 Task: Create a due date automation trigger when advanced on, on the tuesday of the week before a card is due add fields with custom field "Resume" set to a date between 1 and 7 days ago at 11:00 AM.
Action: Mouse moved to (997, 84)
Screenshot: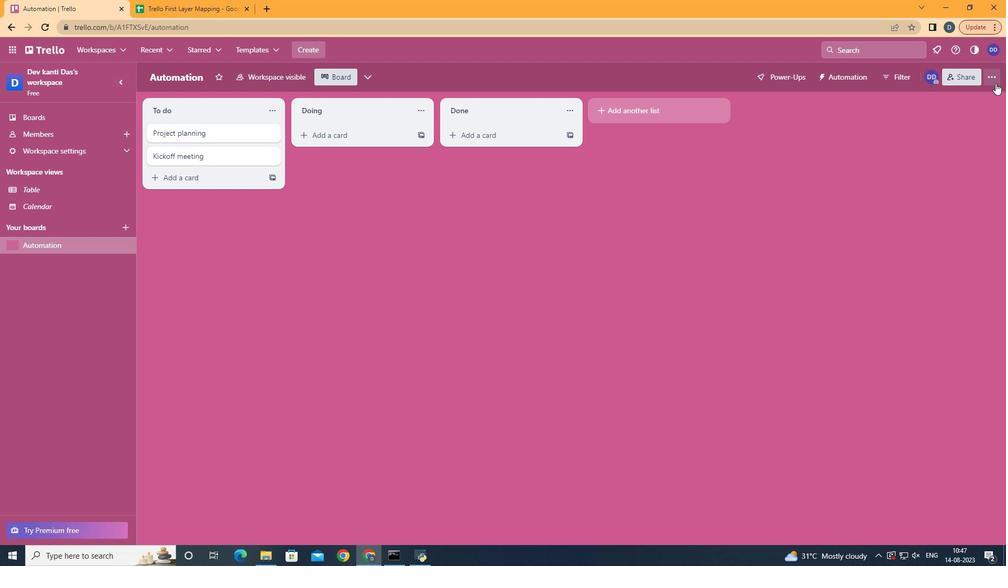 
Action: Mouse pressed left at (997, 84)
Screenshot: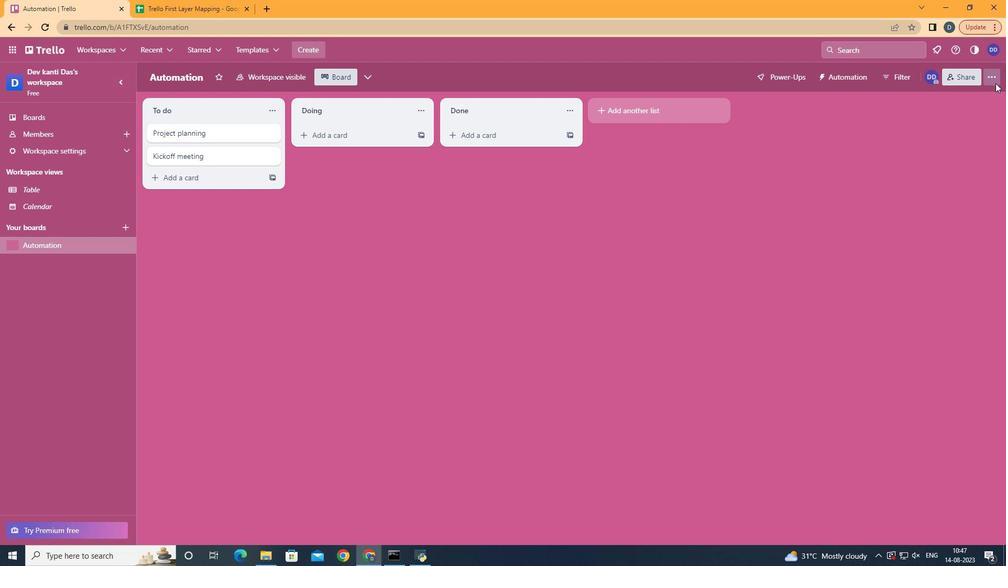 
Action: Mouse moved to (907, 224)
Screenshot: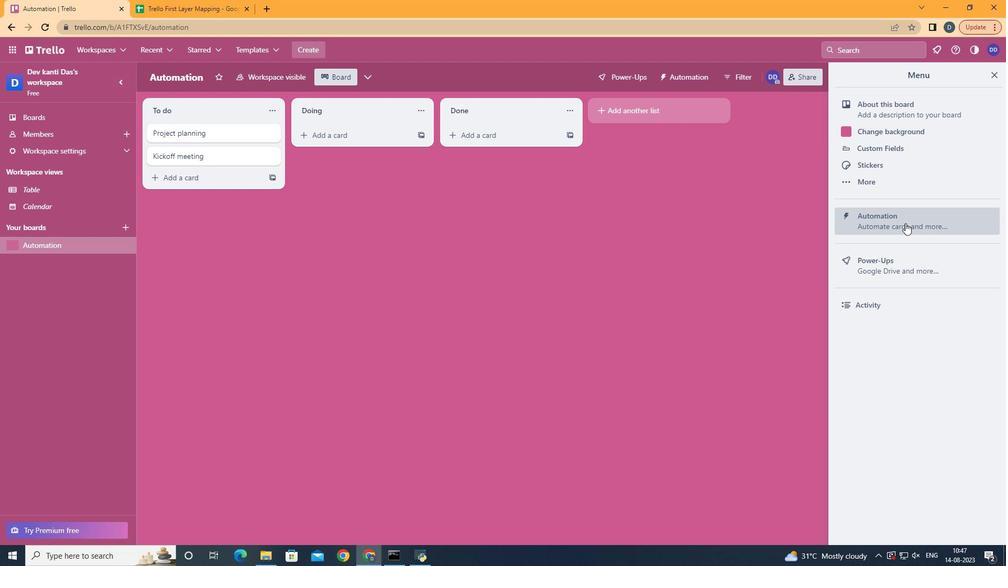 
Action: Mouse pressed left at (907, 224)
Screenshot: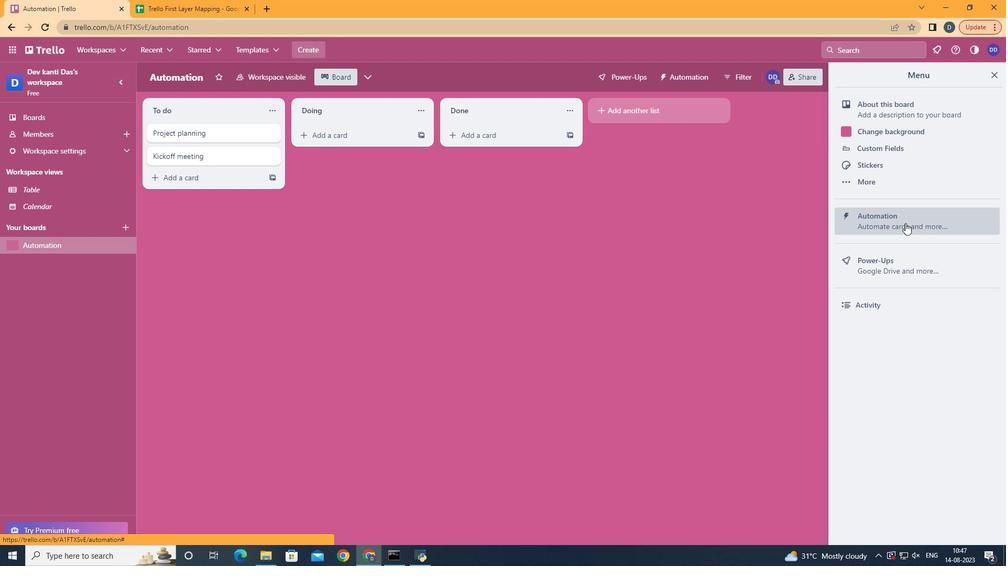 
Action: Mouse moved to (199, 221)
Screenshot: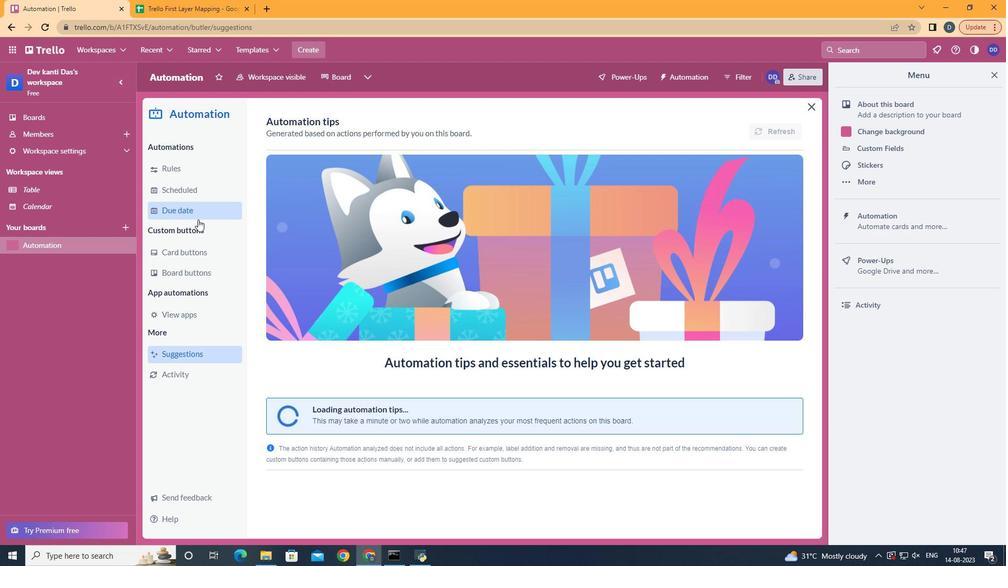
Action: Mouse pressed left at (199, 221)
Screenshot: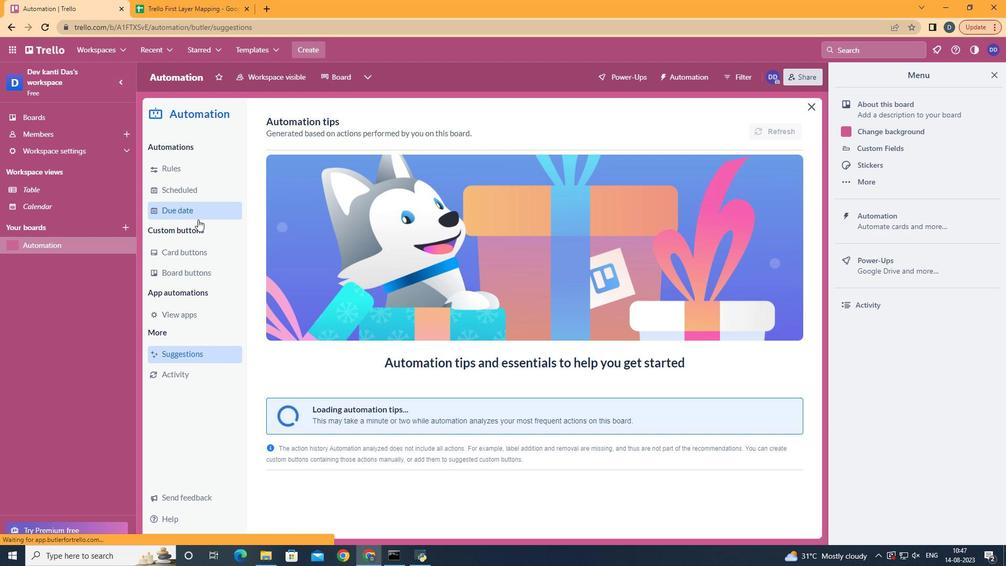 
Action: Mouse moved to (757, 124)
Screenshot: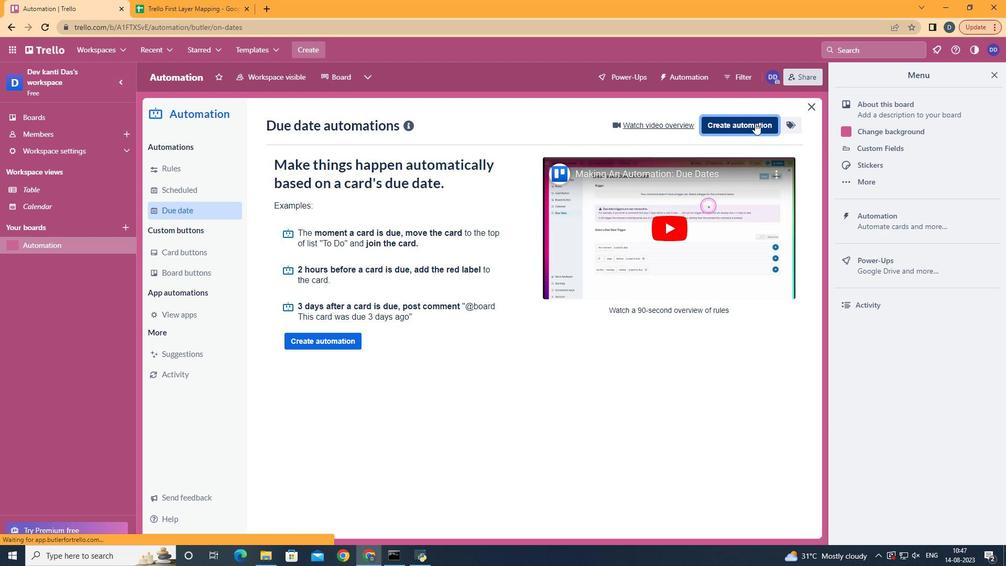 
Action: Mouse pressed left at (757, 124)
Screenshot: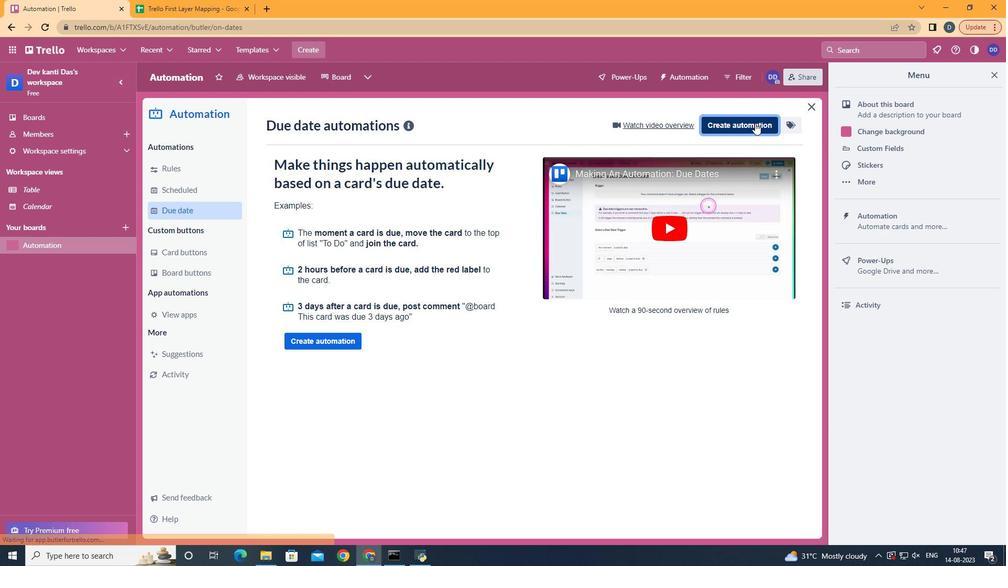 
Action: Mouse moved to (597, 230)
Screenshot: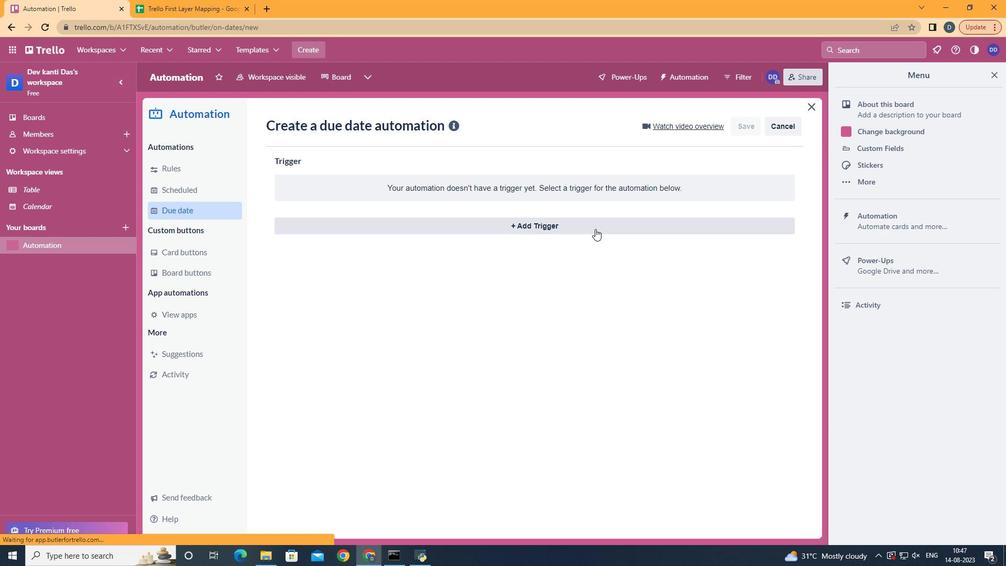 
Action: Mouse pressed left at (597, 230)
Screenshot: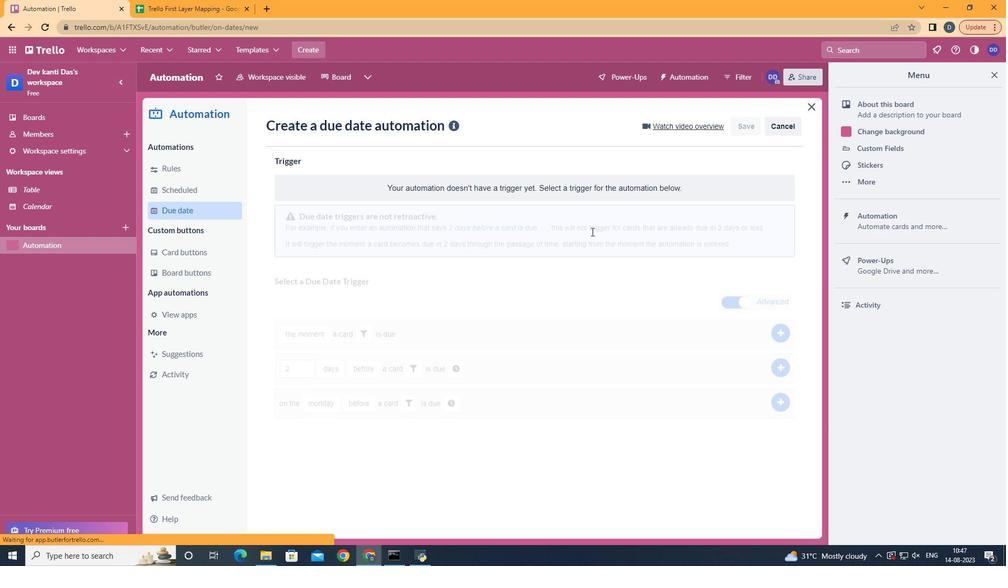 
Action: Mouse moved to (330, 298)
Screenshot: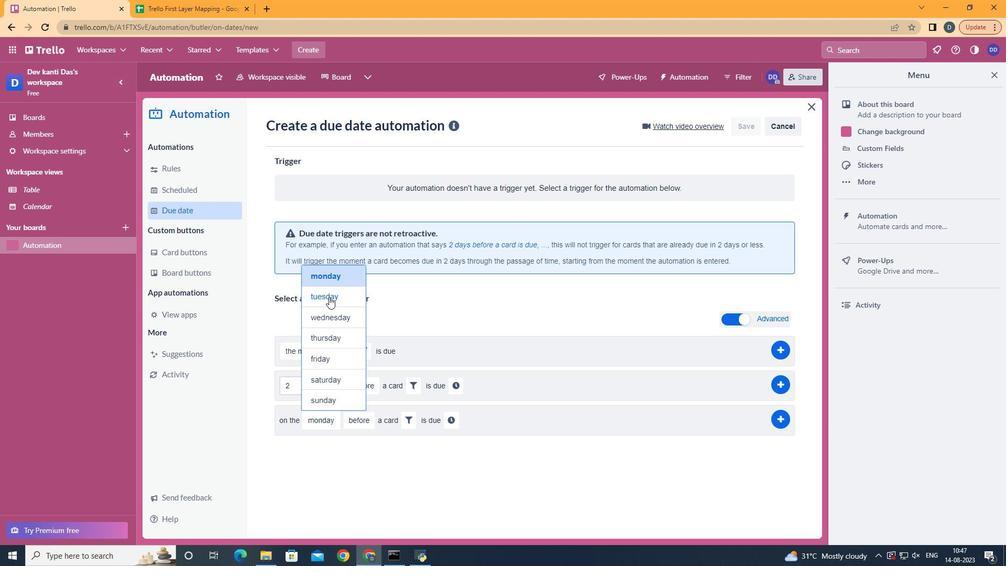 
Action: Mouse pressed left at (330, 298)
Screenshot: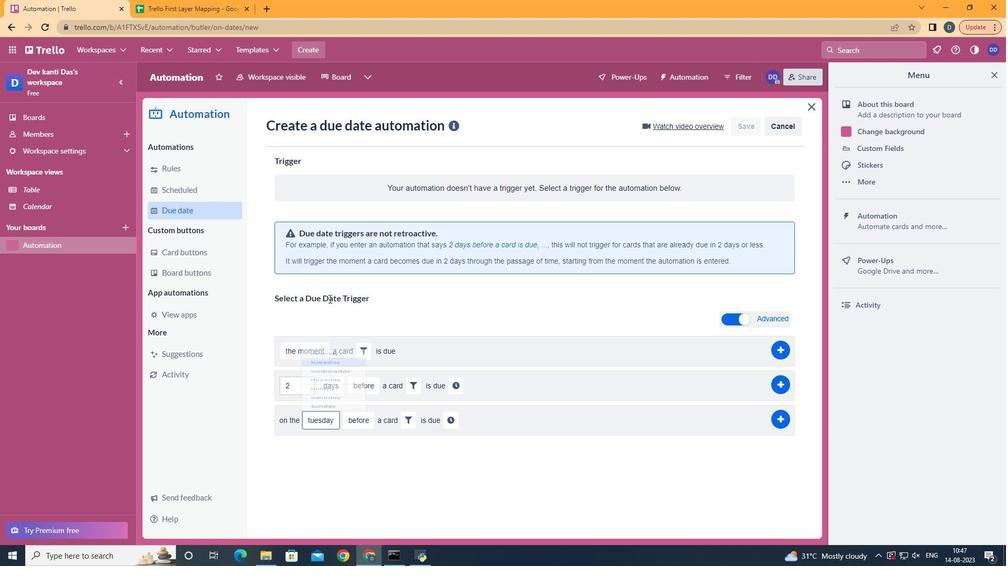 
Action: Mouse moved to (376, 500)
Screenshot: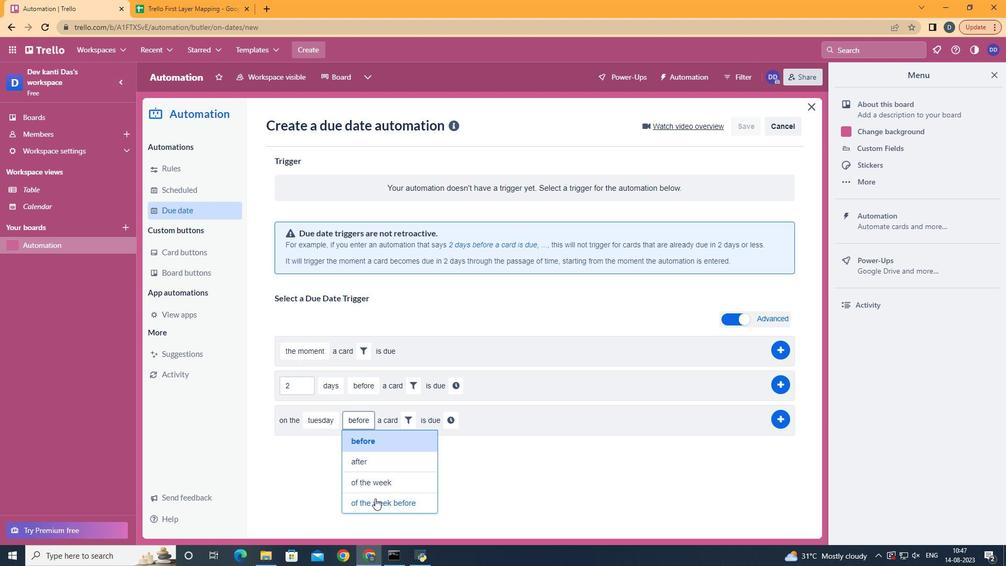 
Action: Mouse pressed left at (376, 500)
Screenshot: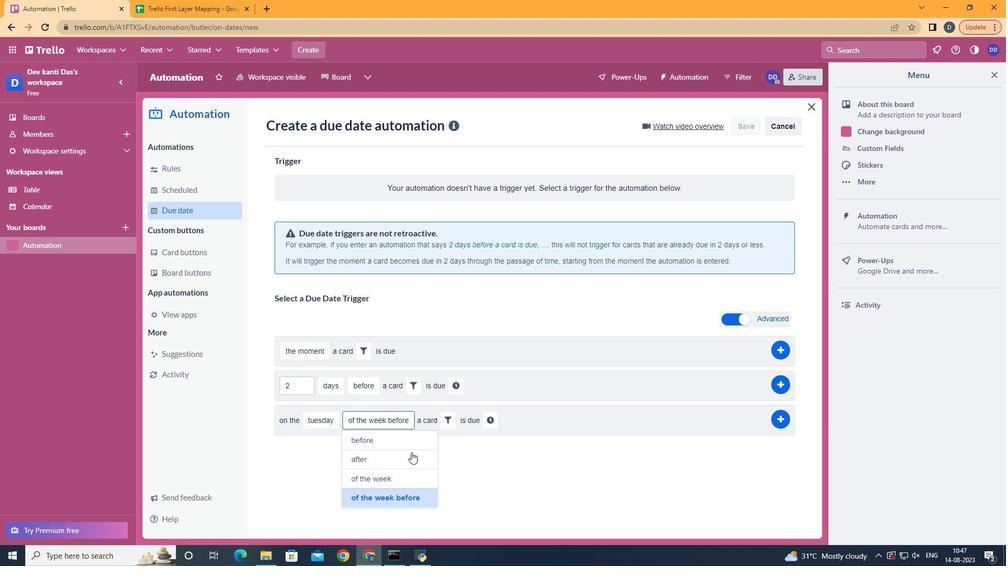 
Action: Mouse moved to (449, 420)
Screenshot: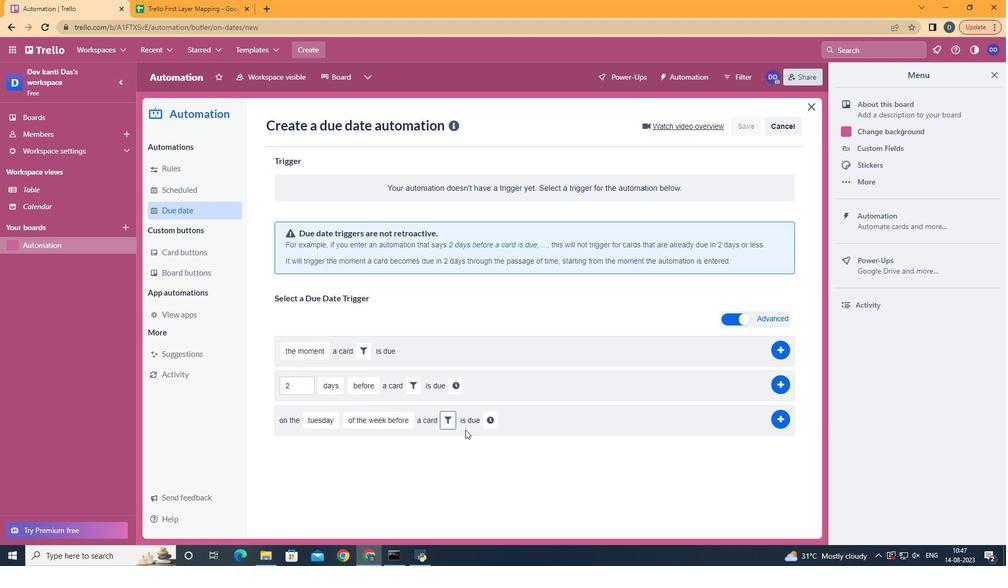 
Action: Mouse pressed left at (449, 420)
Screenshot: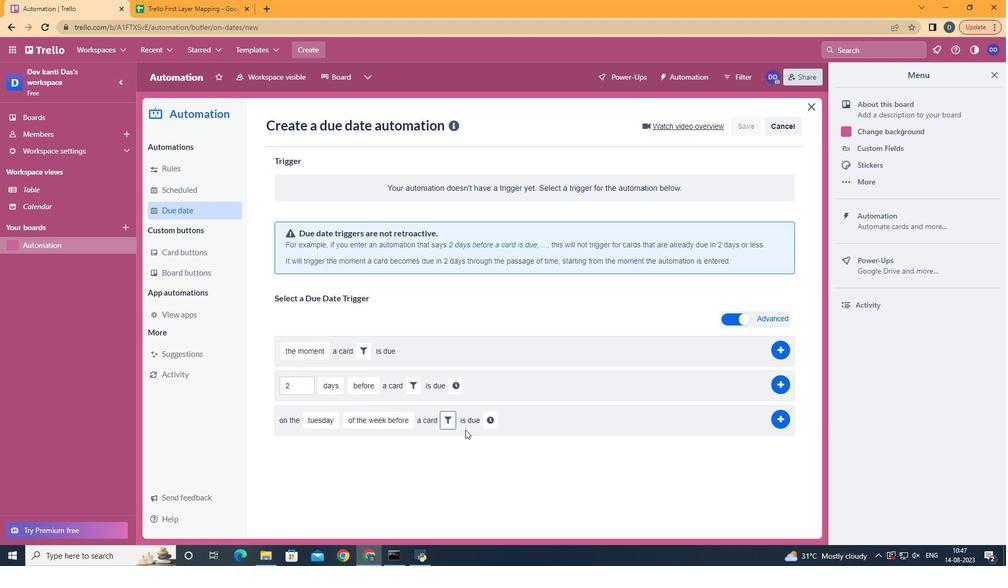 
Action: Mouse moved to (628, 455)
Screenshot: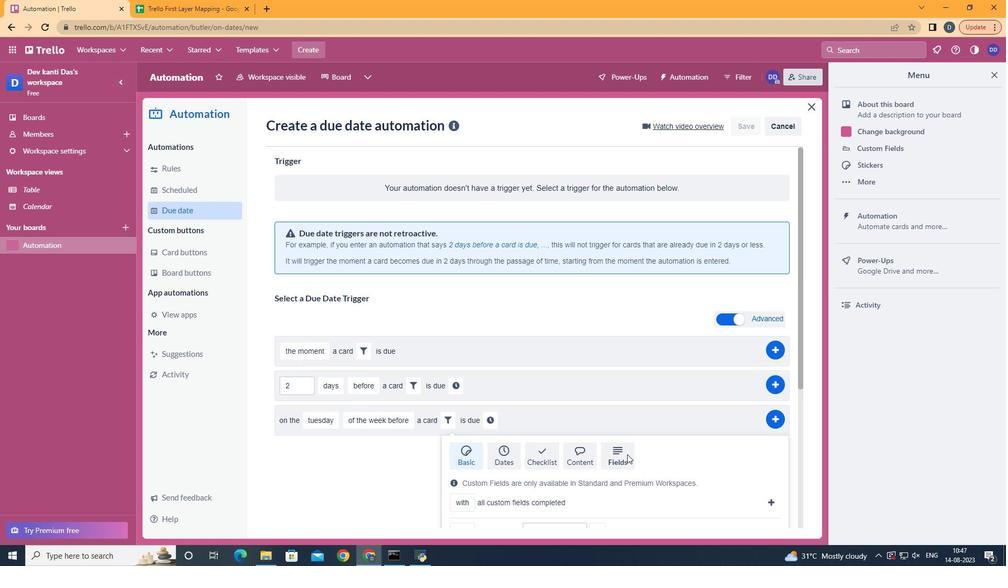 
Action: Mouse pressed left at (628, 455)
Screenshot: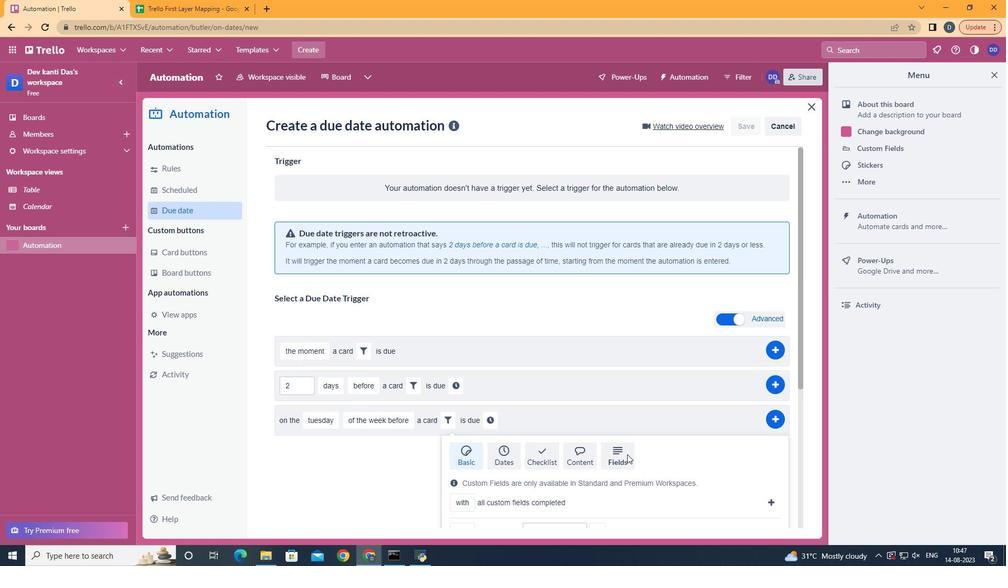 
Action: Mouse moved to (629, 456)
Screenshot: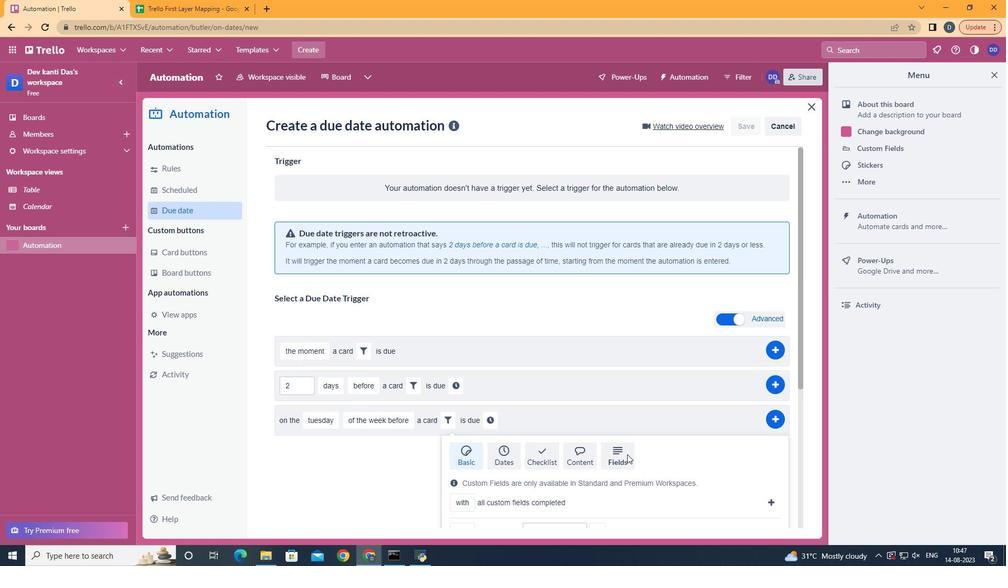 
Action: Mouse scrolled (629, 455) with delta (0, 0)
Screenshot: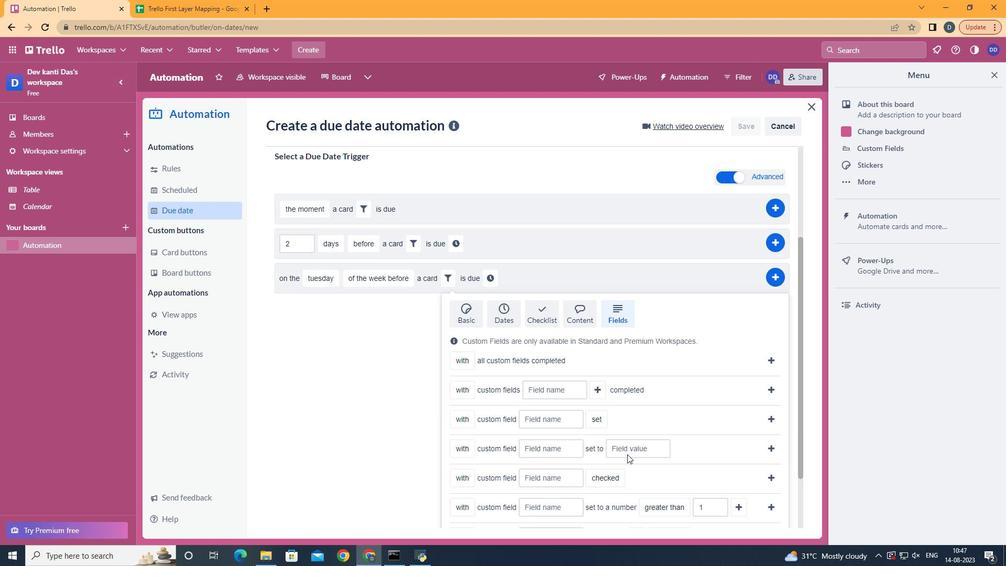 
Action: Mouse scrolled (629, 455) with delta (0, -1)
Screenshot: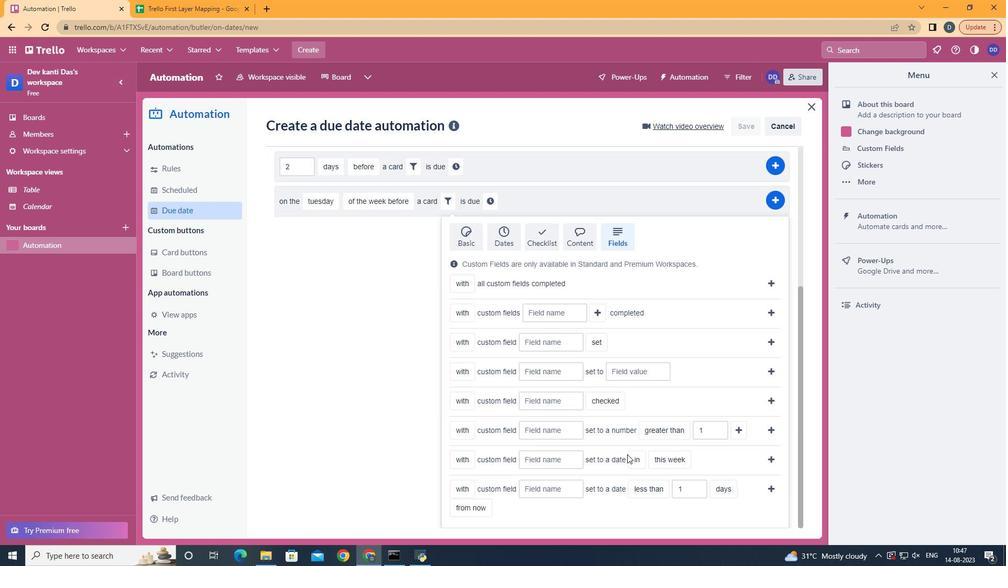 
Action: Mouse scrolled (629, 455) with delta (0, 0)
Screenshot: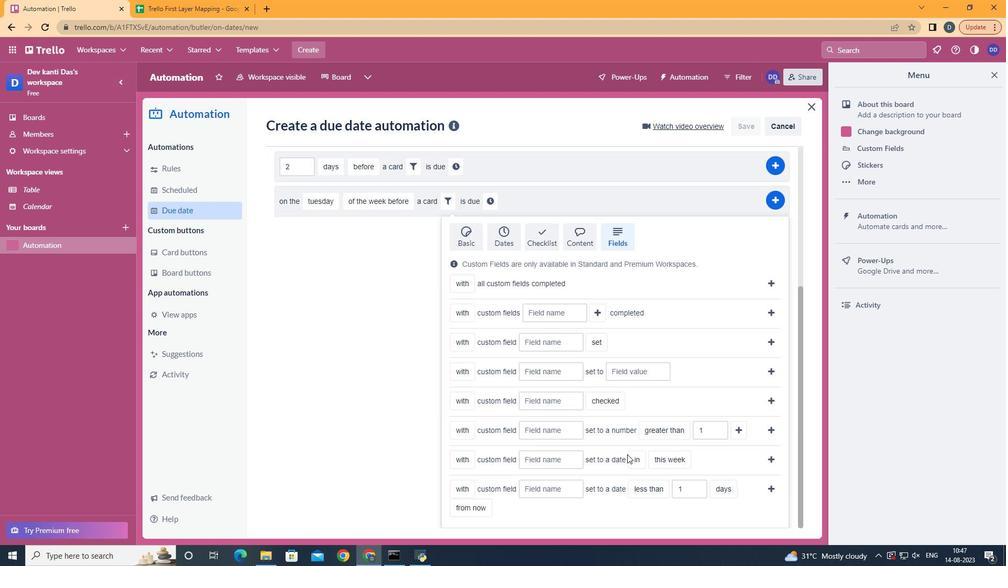 
Action: Mouse scrolled (629, 455) with delta (0, -1)
Screenshot: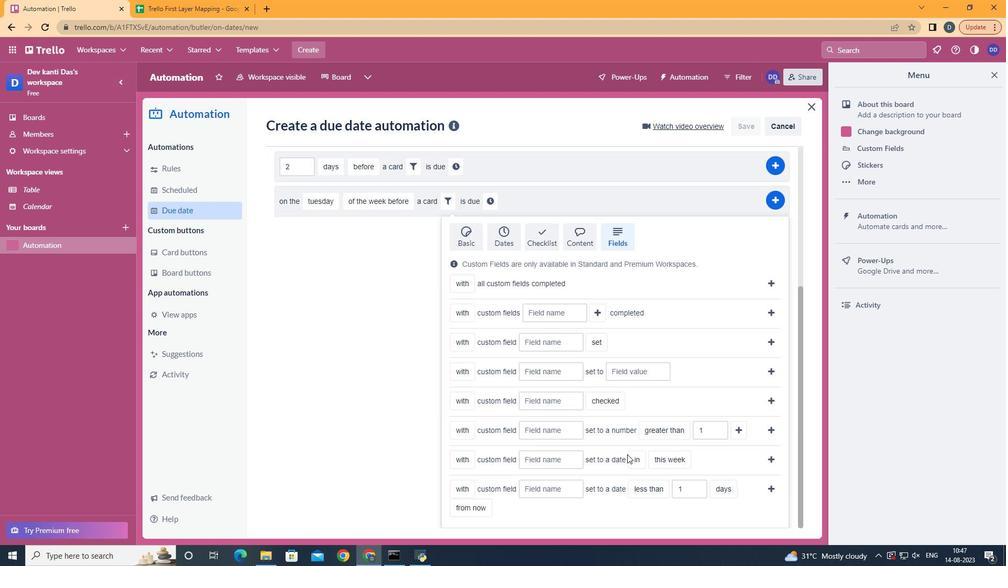 
Action: Mouse moved to (567, 485)
Screenshot: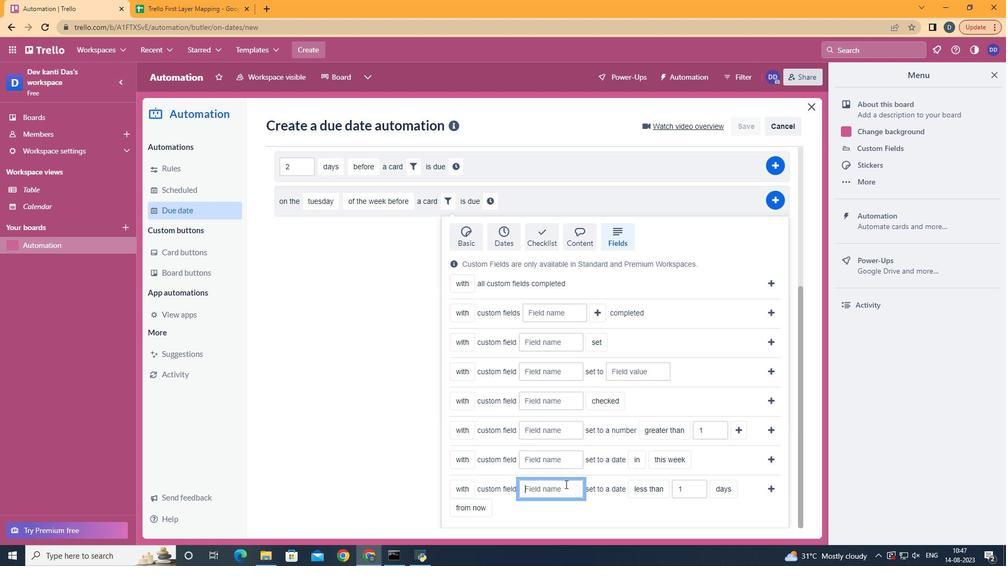 
Action: Mouse pressed left at (567, 485)
Screenshot: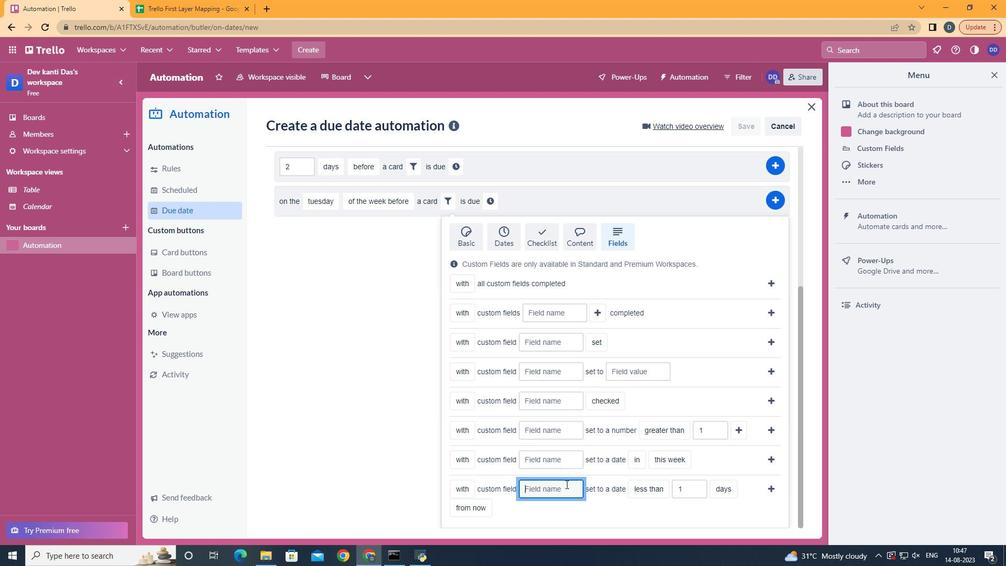 
Action: Mouse moved to (567, 485)
Screenshot: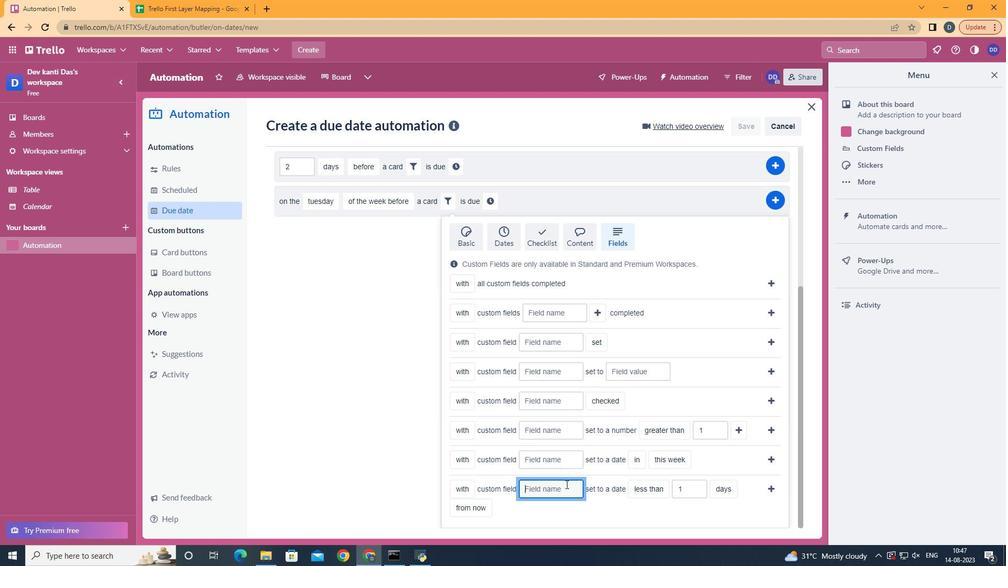 
Action: Key pressed <Key.shift><Key.shift>Resume
Screenshot: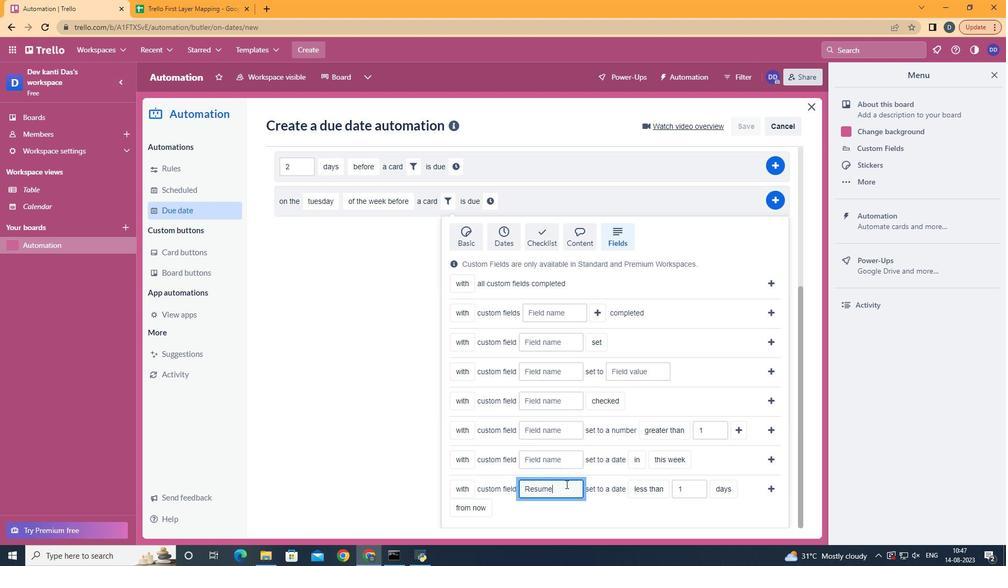 
Action: Mouse moved to (654, 473)
Screenshot: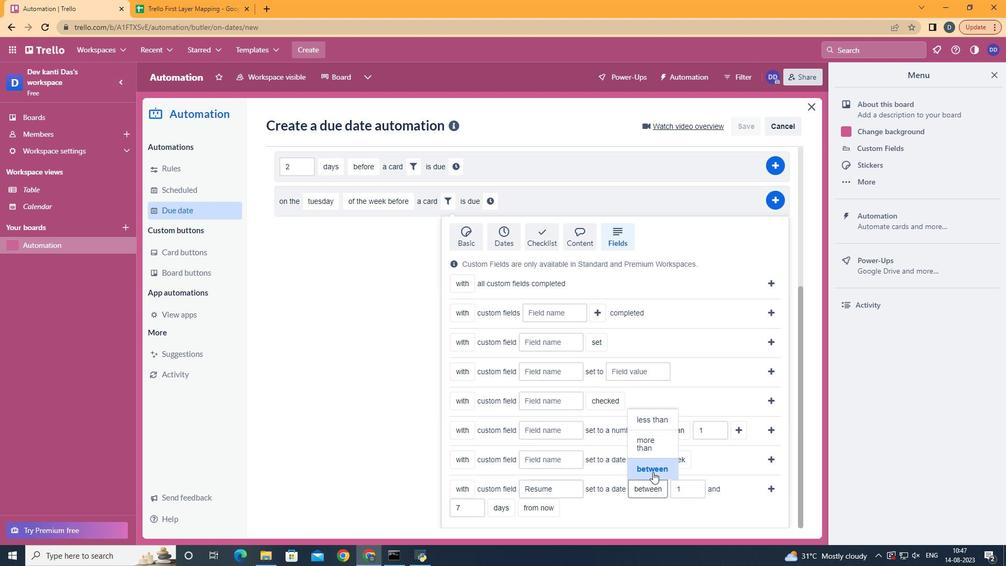 
Action: Mouse pressed left at (654, 473)
Screenshot: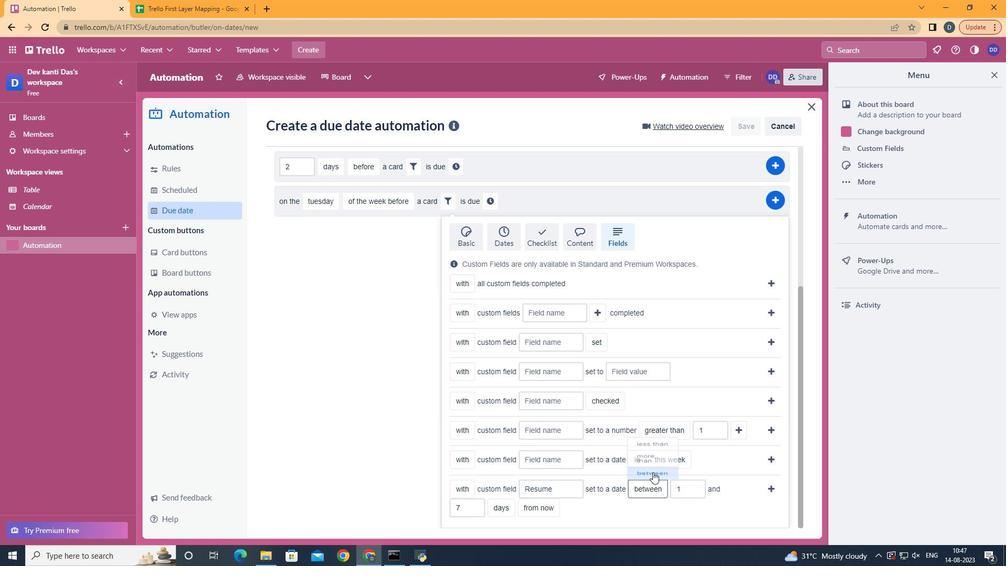 
Action: Mouse moved to (560, 492)
Screenshot: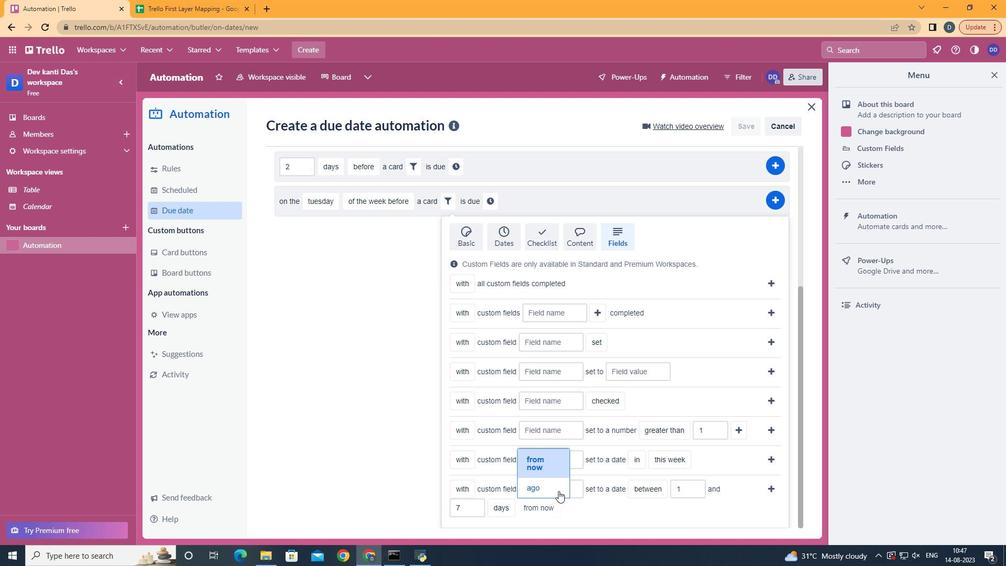 
Action: Mouse pressed left at (560, 492)
Screenshot: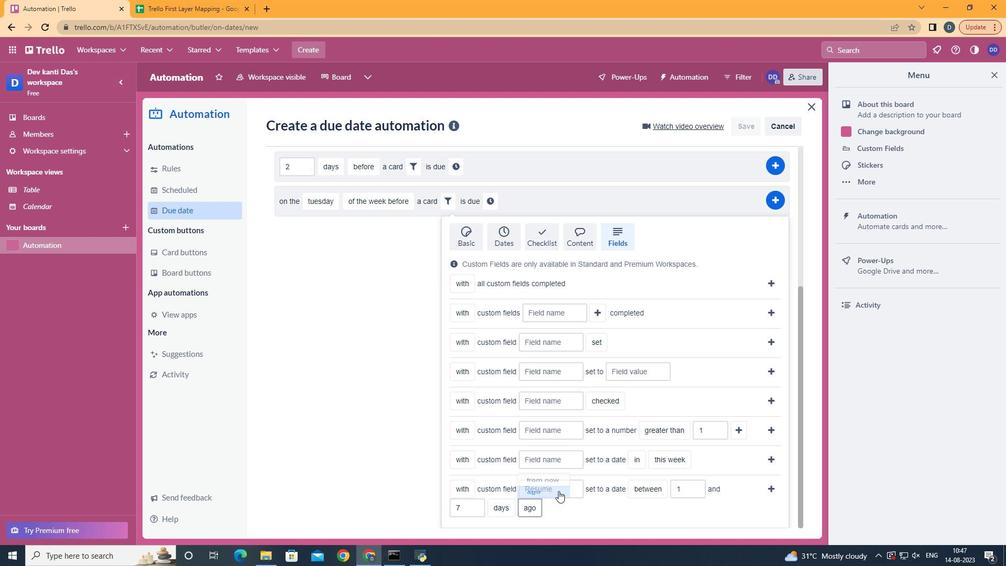 
Action: Mouse moved to (775, 497)
Screenshot: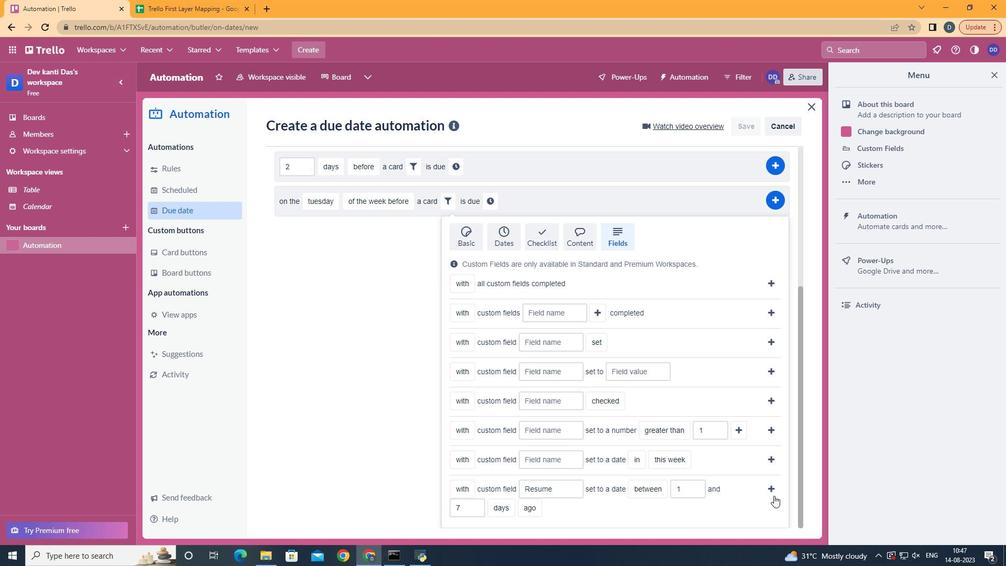 
Action: Mouse pressed left at (775, 497)
Screenshot: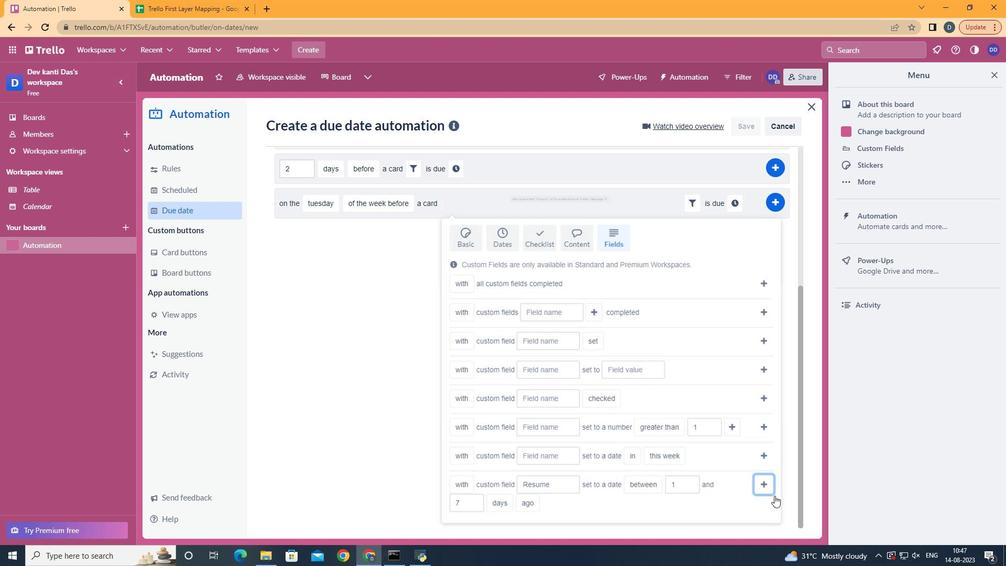 
Action: Mouse moved to (737, 423)
Screenshot: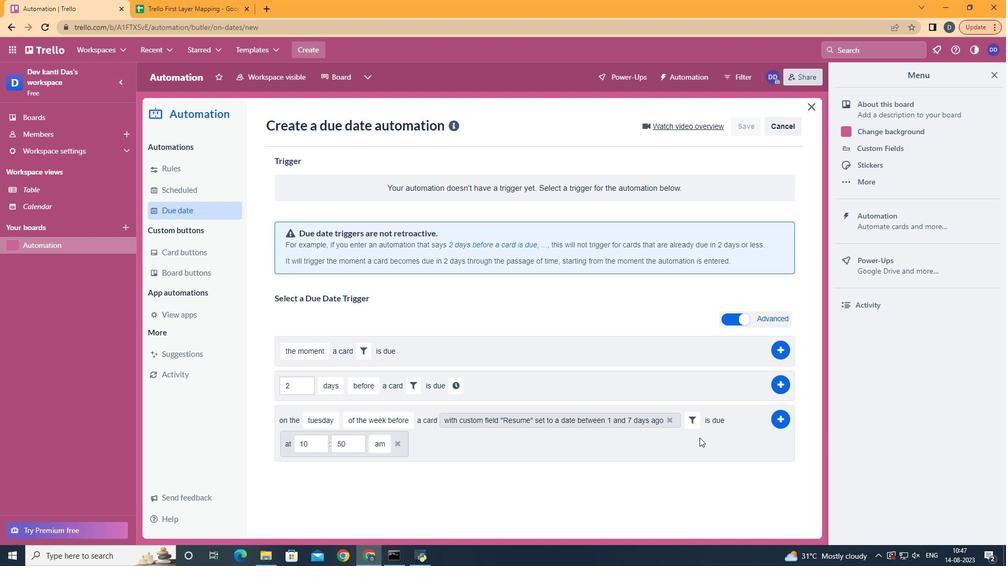 
Action: Mouse pressed left at (737, 423)
Screenshot: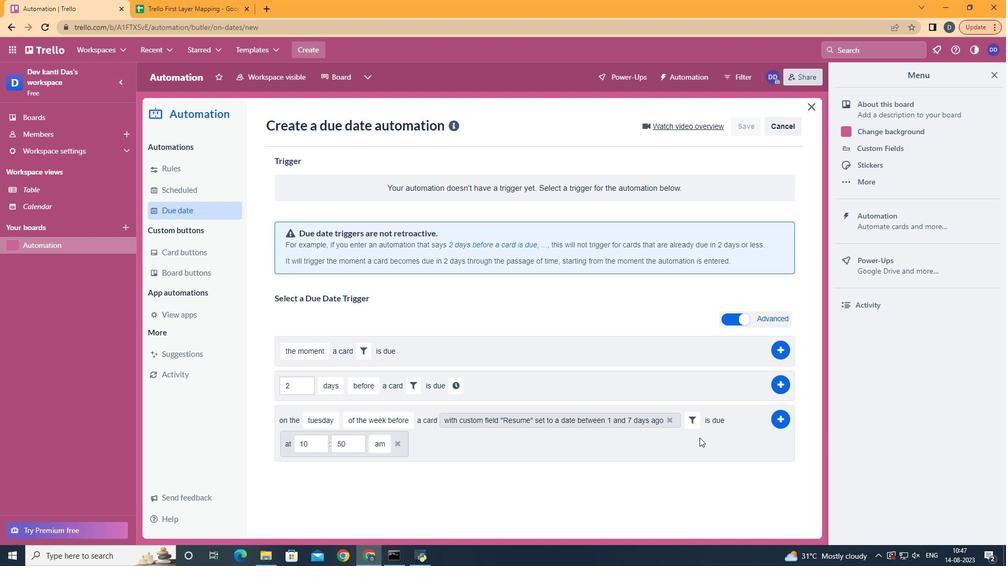 
Action: Mouse moved to (326, 445)
Screenshot: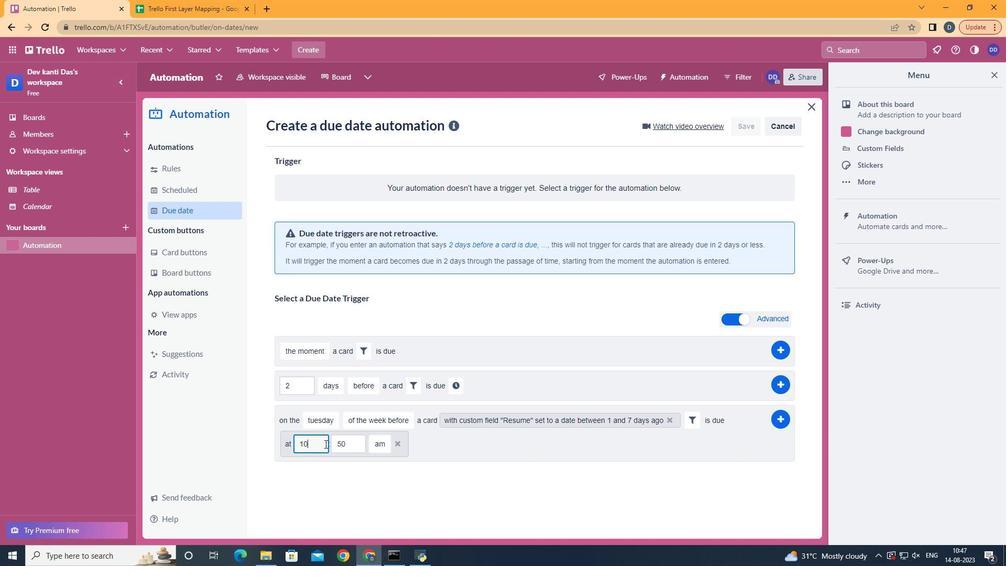 
Action: Mouse pressed left at (326, 445)
Screenshot: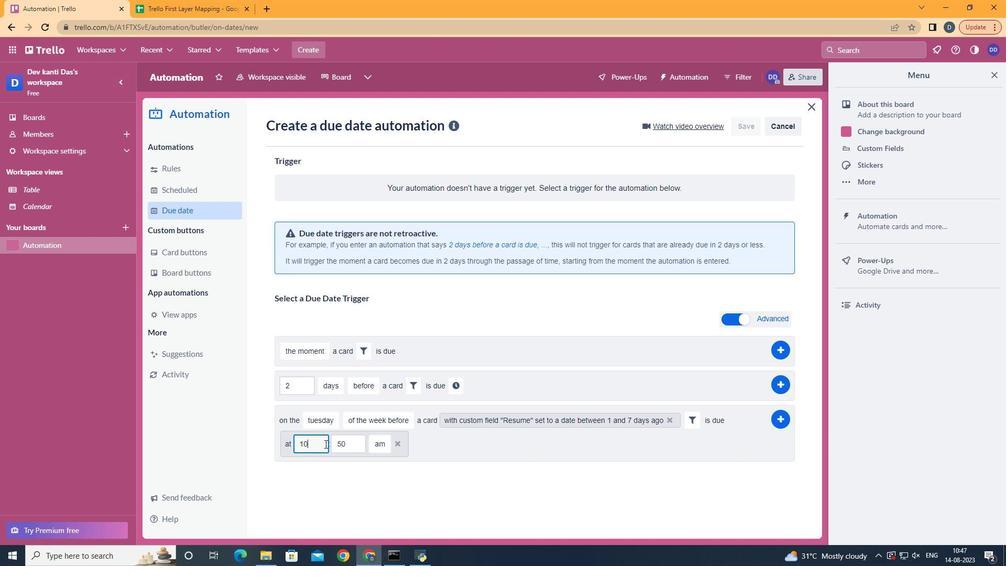 
Action: Key pressed <Key.backspace>1
Screenshot: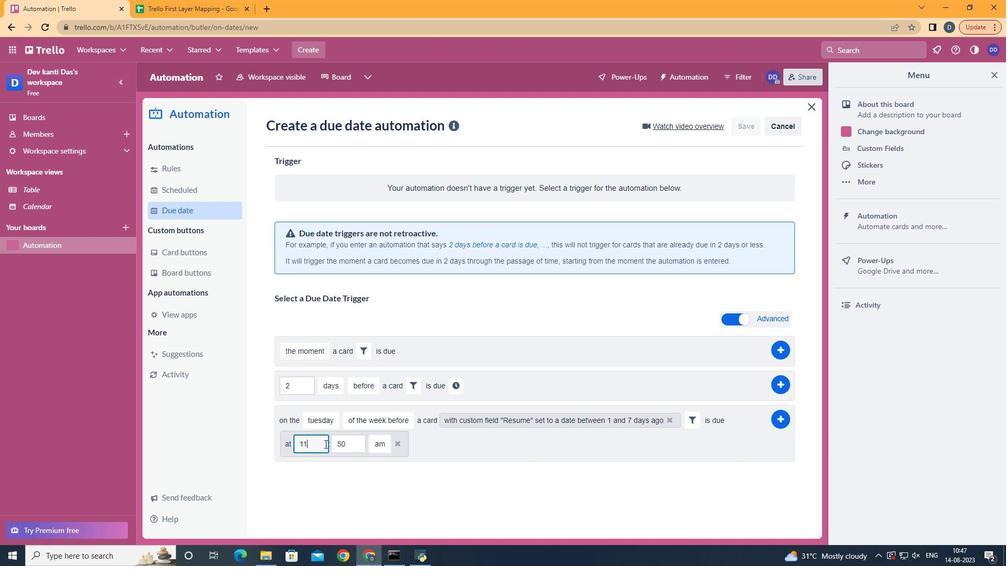 
Action: Mouse moved to (357, 444)
Screenshot: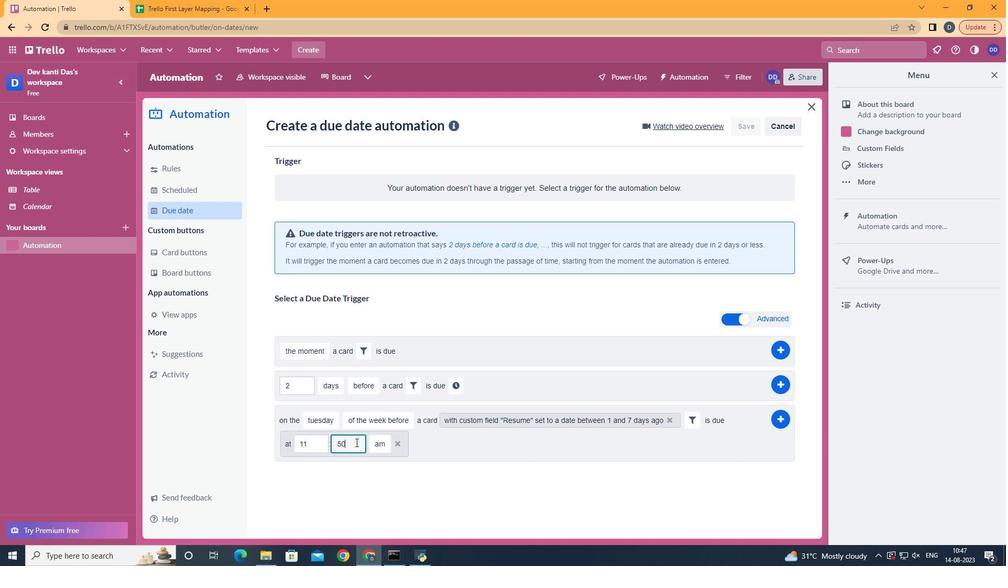 
Action: Mouse pressed left at (357, 444)
Screenshot: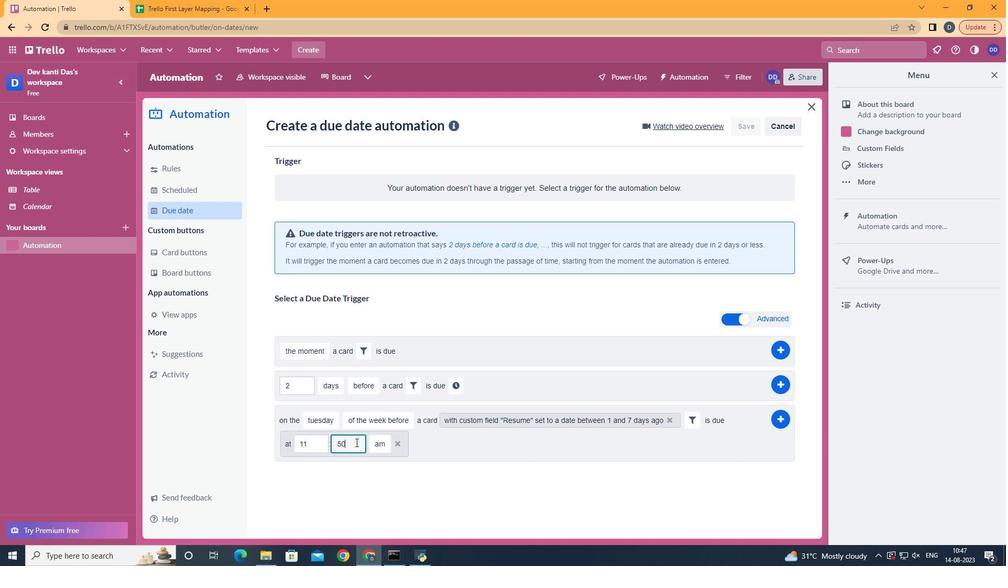 
Action: Mouse moved to (357, 444)
Screenshot: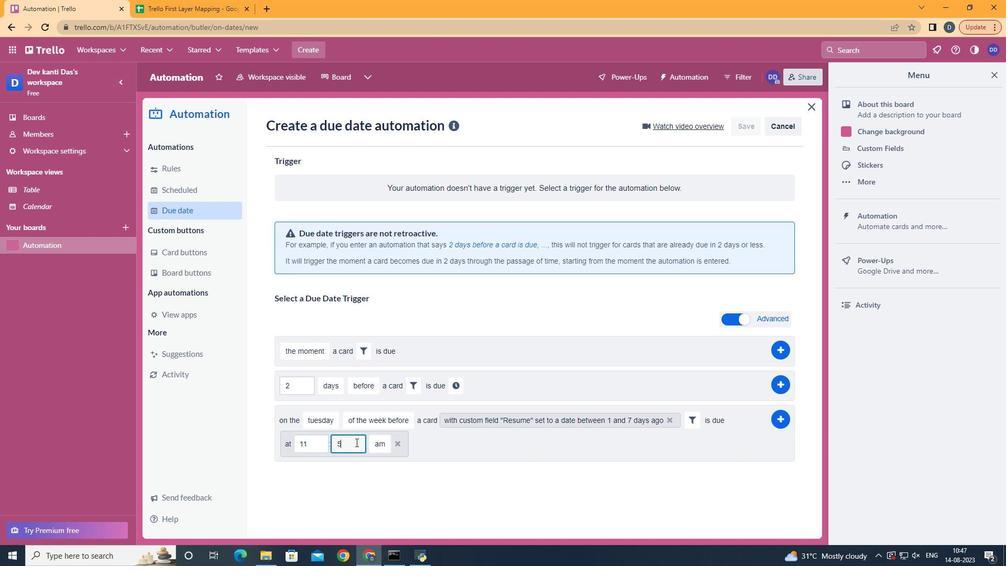 
Action: Key pressed <Key.backspace><Key.backspace>00
Screenshot: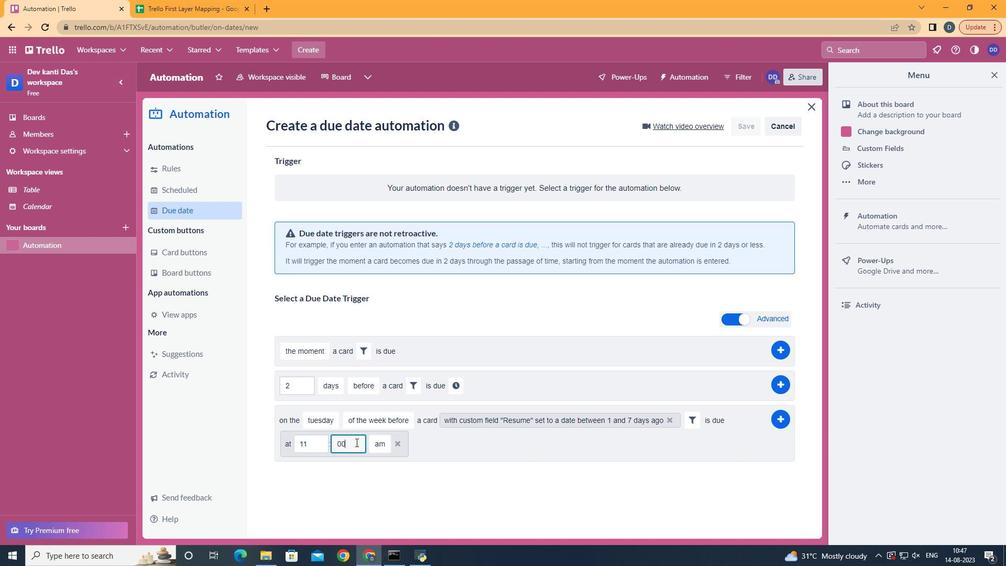 
Action: Mouse moved to (776, 419)
Screenshot: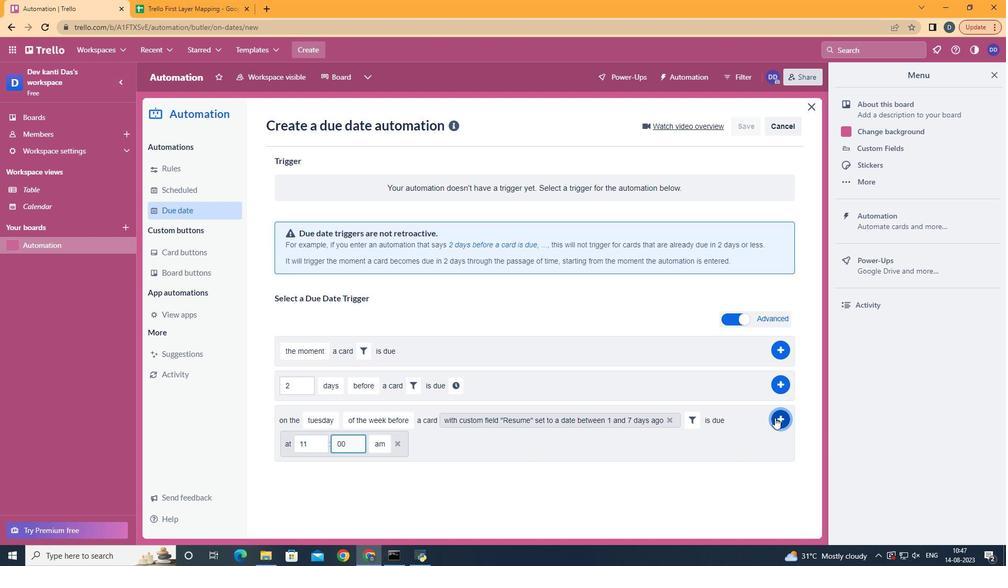 
Action: Mouse pressed left at (776, 419)
Screenshot: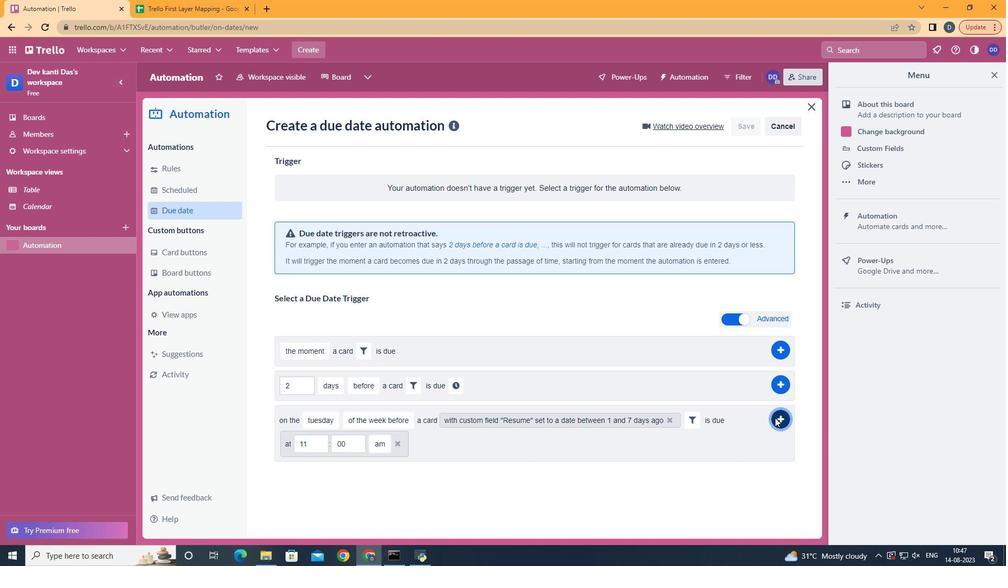 
